 Task: Look for "With objects" in the keyboard shortcut section.
Action: Mouse moved to (313, 81)
Screenshot: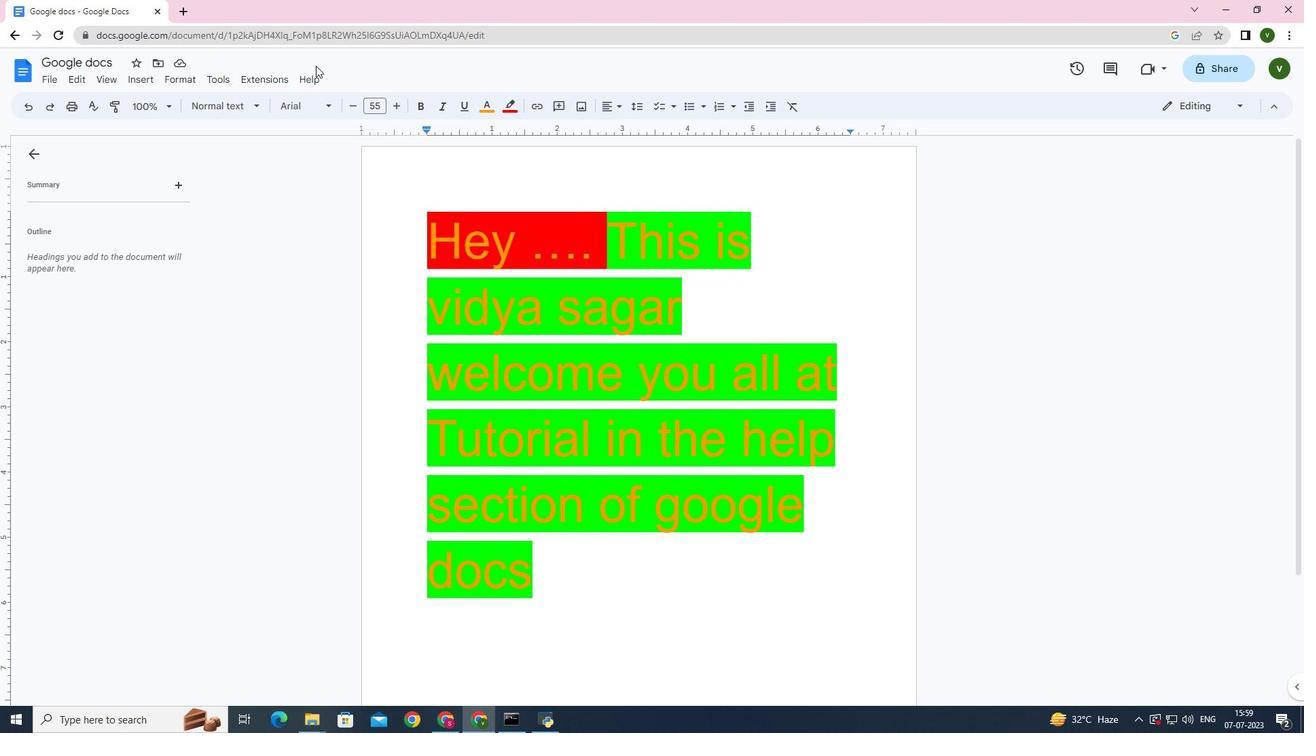 
Action: Mouse pressed left at (313, 81)
Screenshot: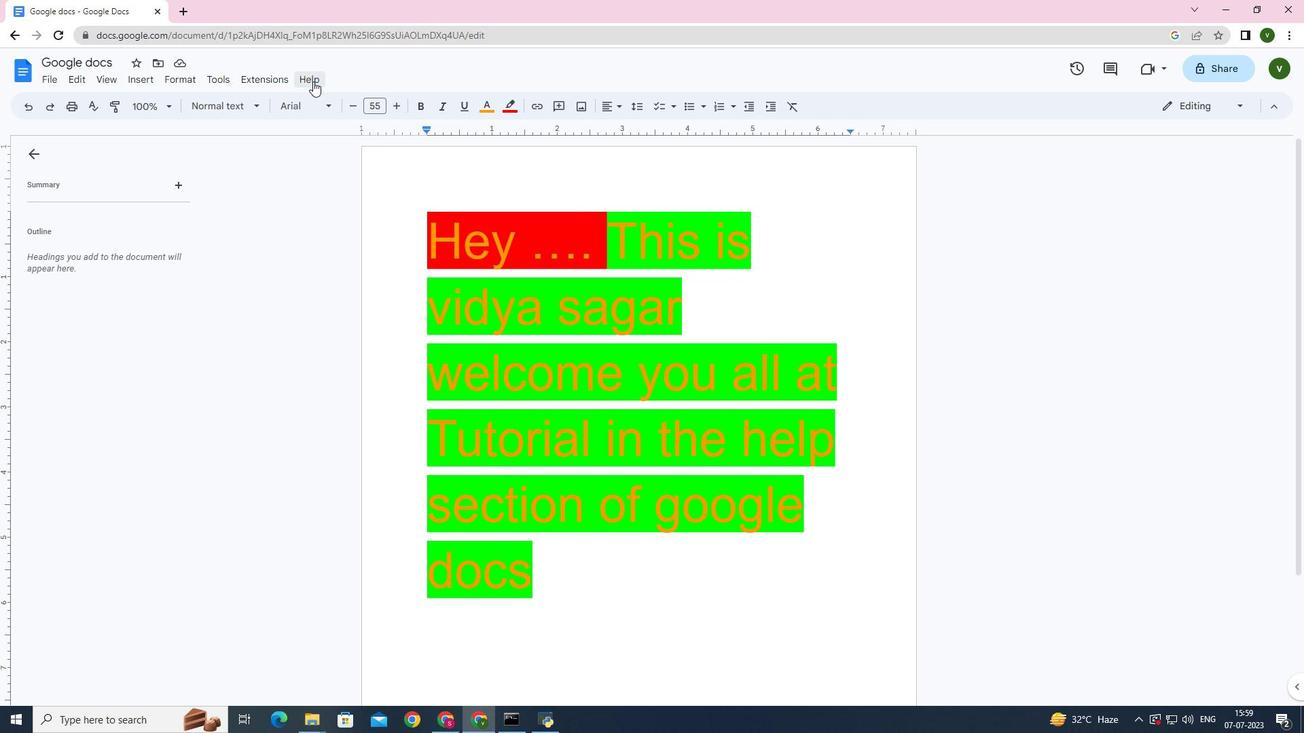 
Action: Mouse moved to (334, 338)
Screenshot: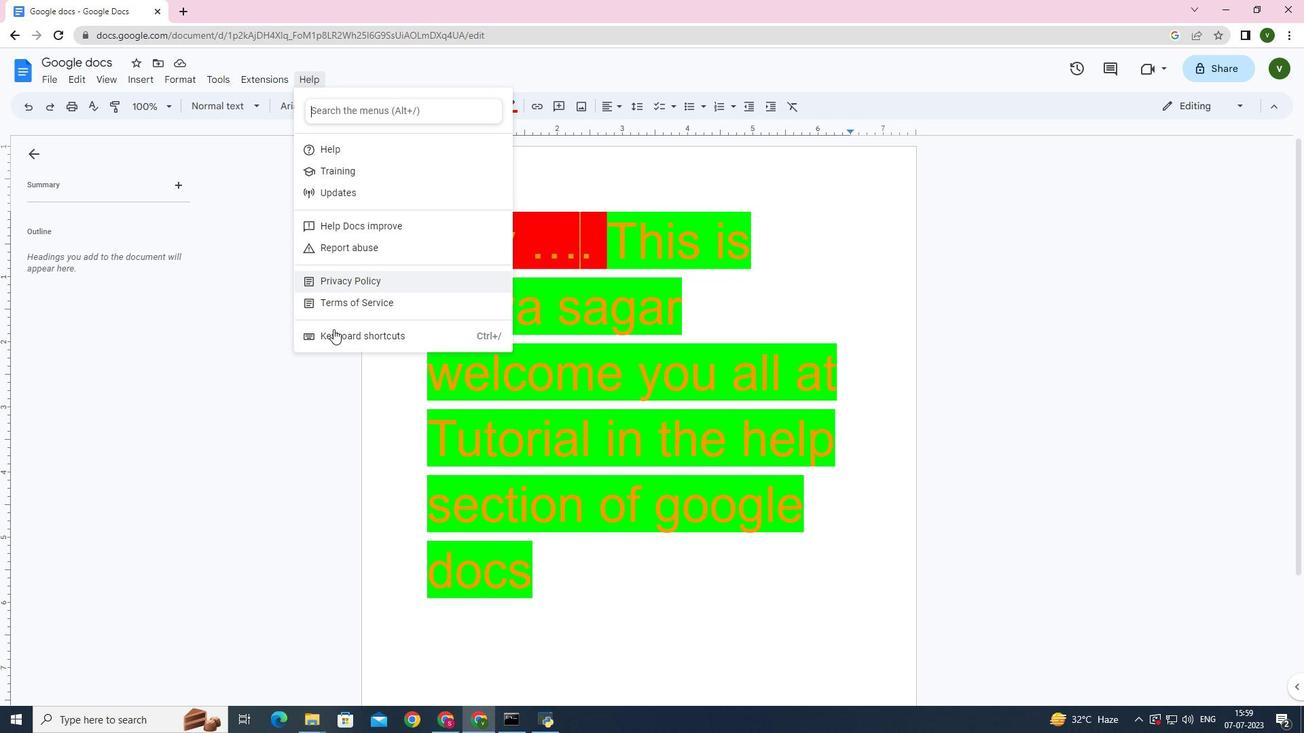 
Action: Mouse pressed left at (334, 338)
Screenshot: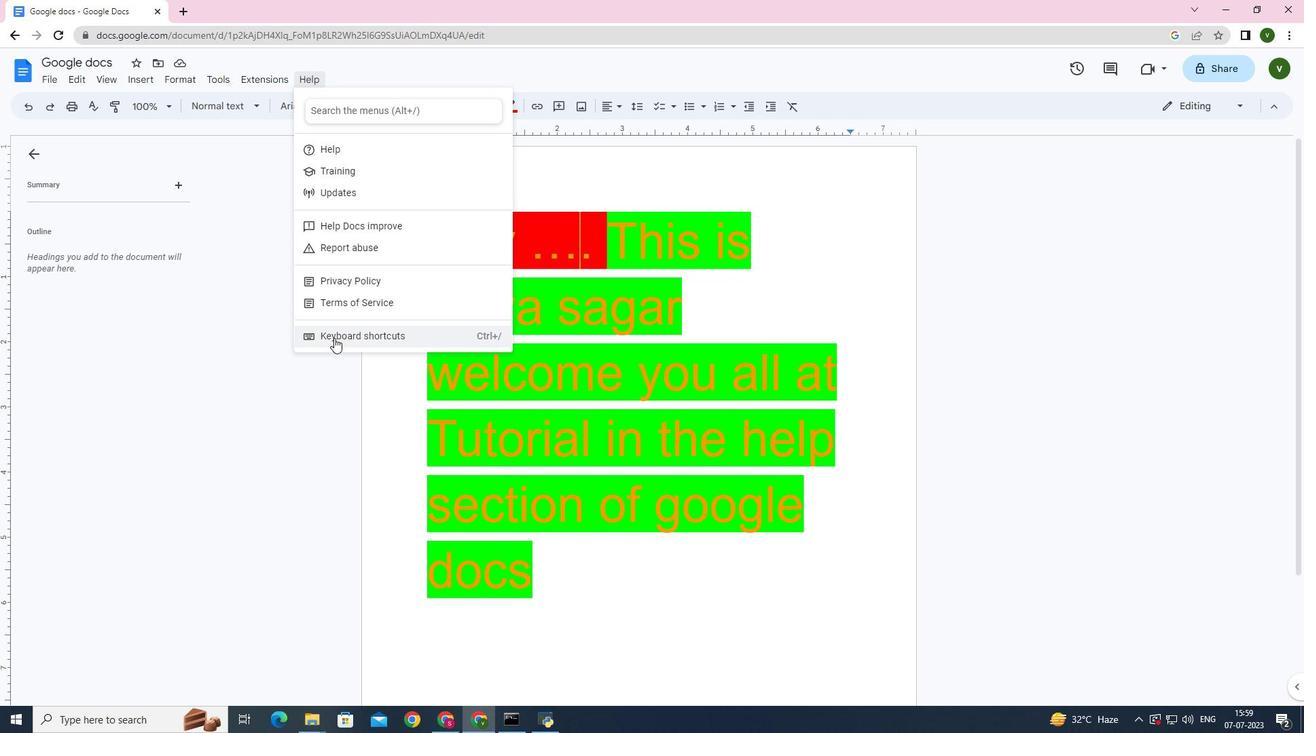 
Action: Mouse moved to (400, 317)
Screenshot: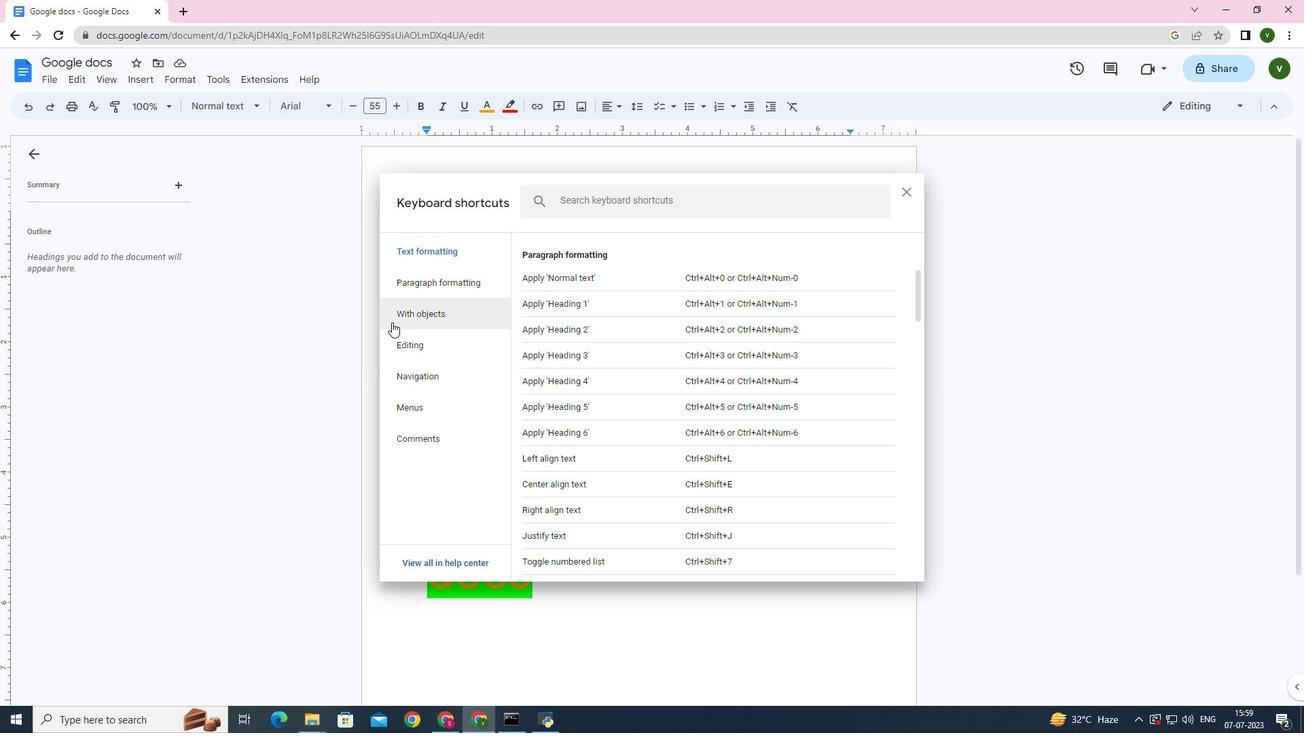 
Action: Mouse pressed left at (400, 317)
Screenshot: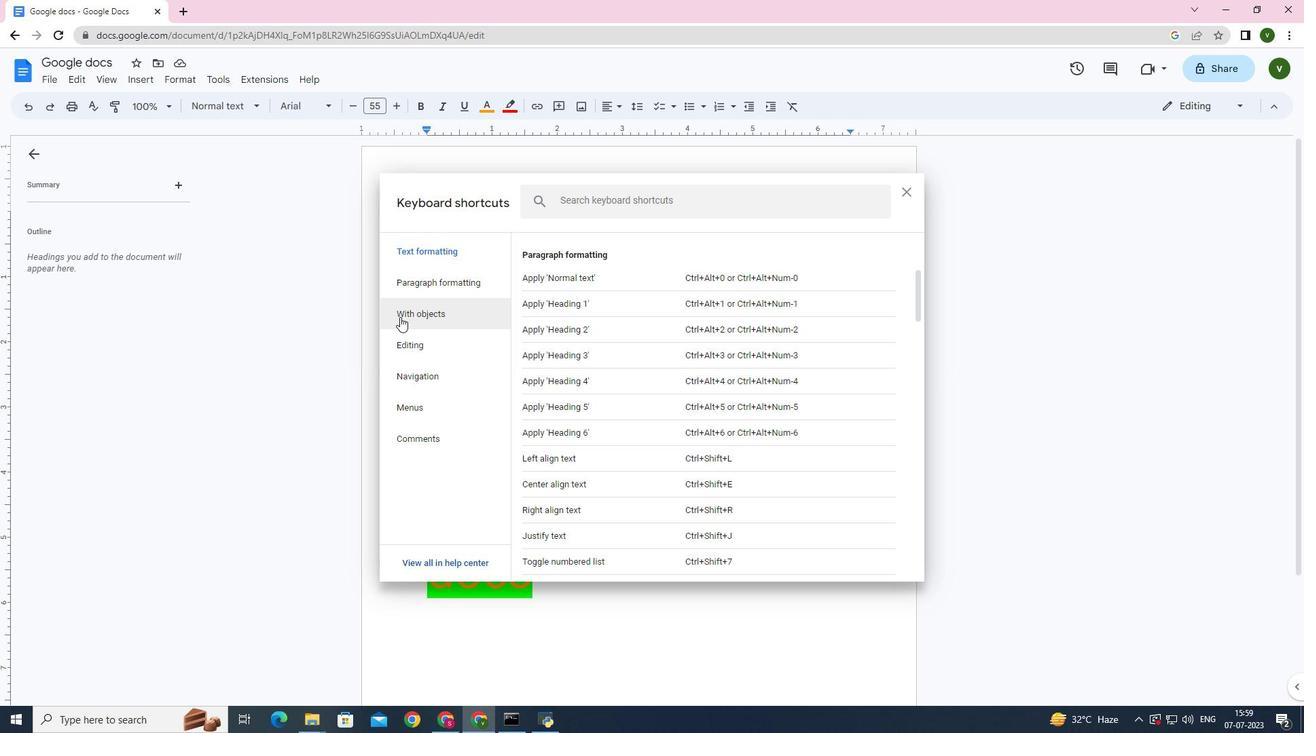 
